 Task: Search for accommodations in Cadiz, Philippines on Airbnb and select check-in dates.
Action: Mouse moved to (751, 117)
Screenshot: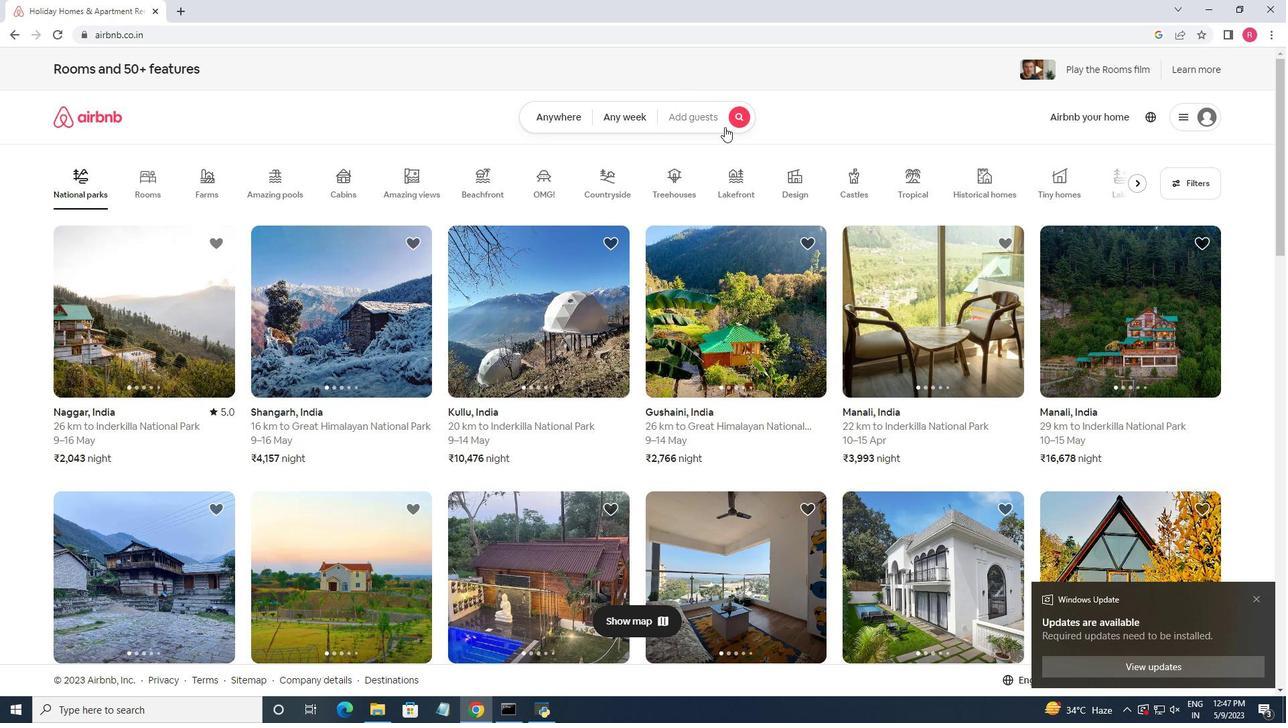 
Action: Mouse pressed left at (751, 117)
Screenshot: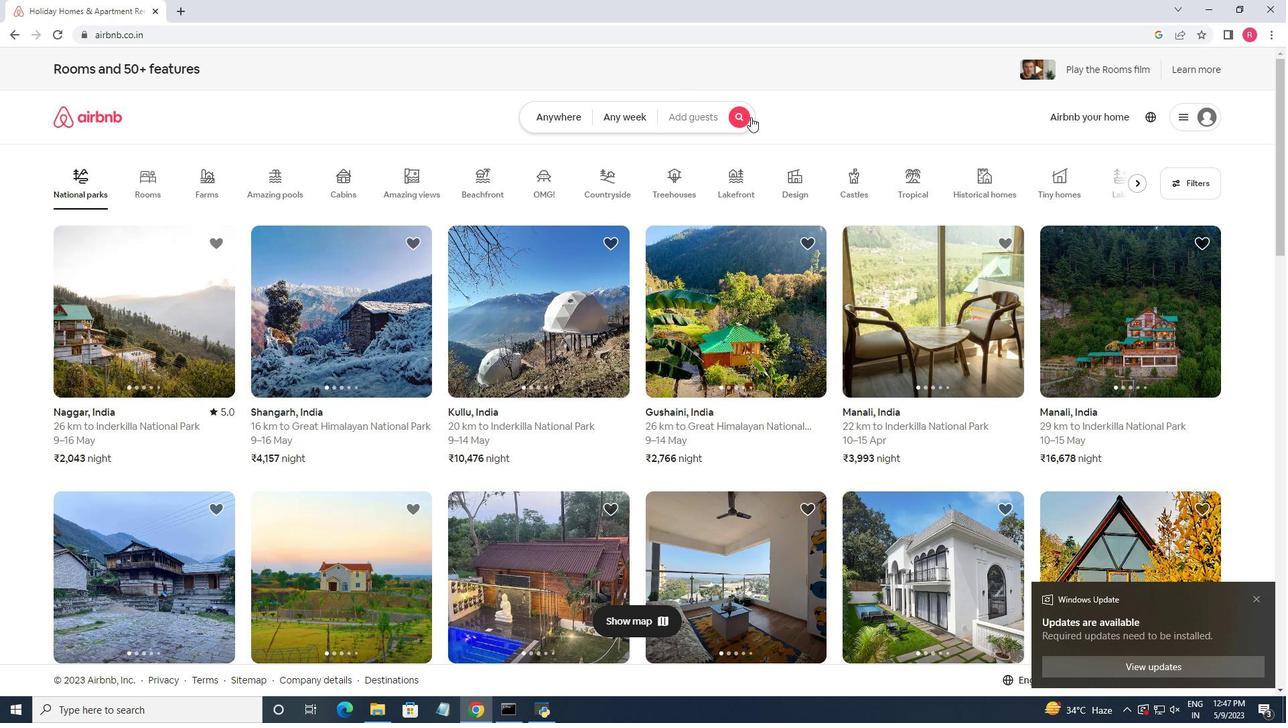 
Action: Mouse moved to (506, 170)
Screenshot: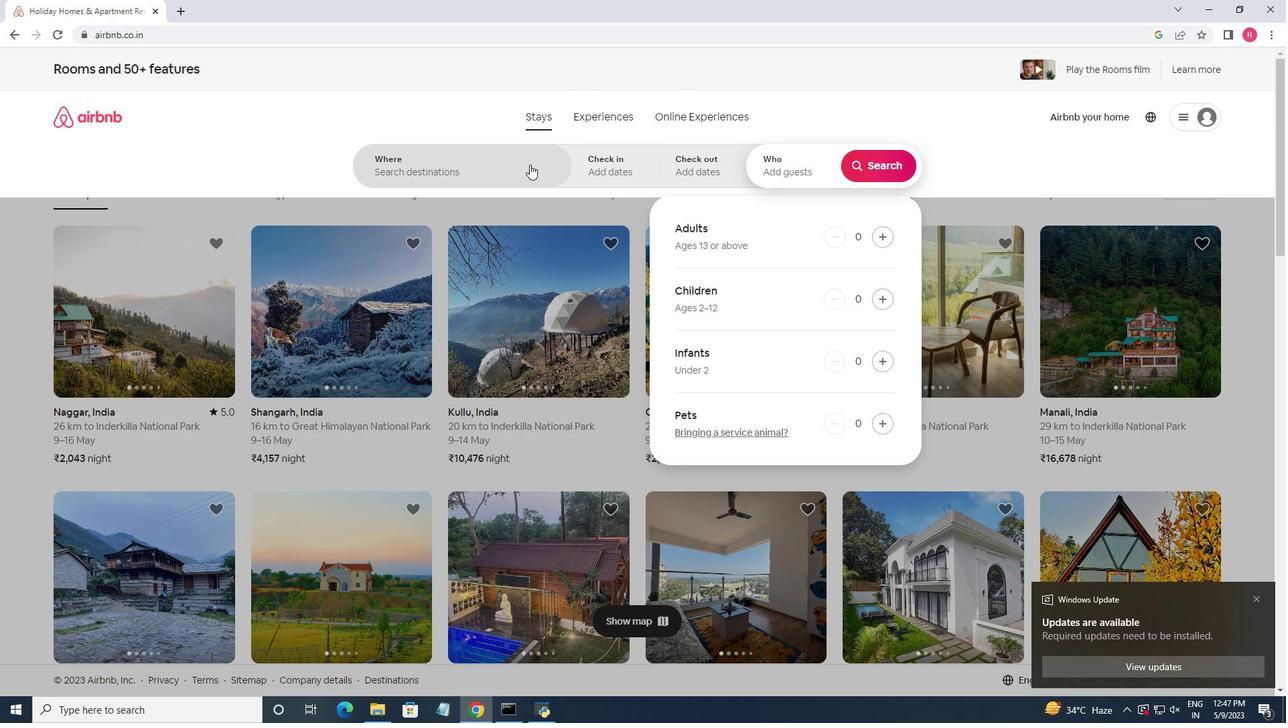 
Action: Mouse pressed left at (506, 170)
Screenshot: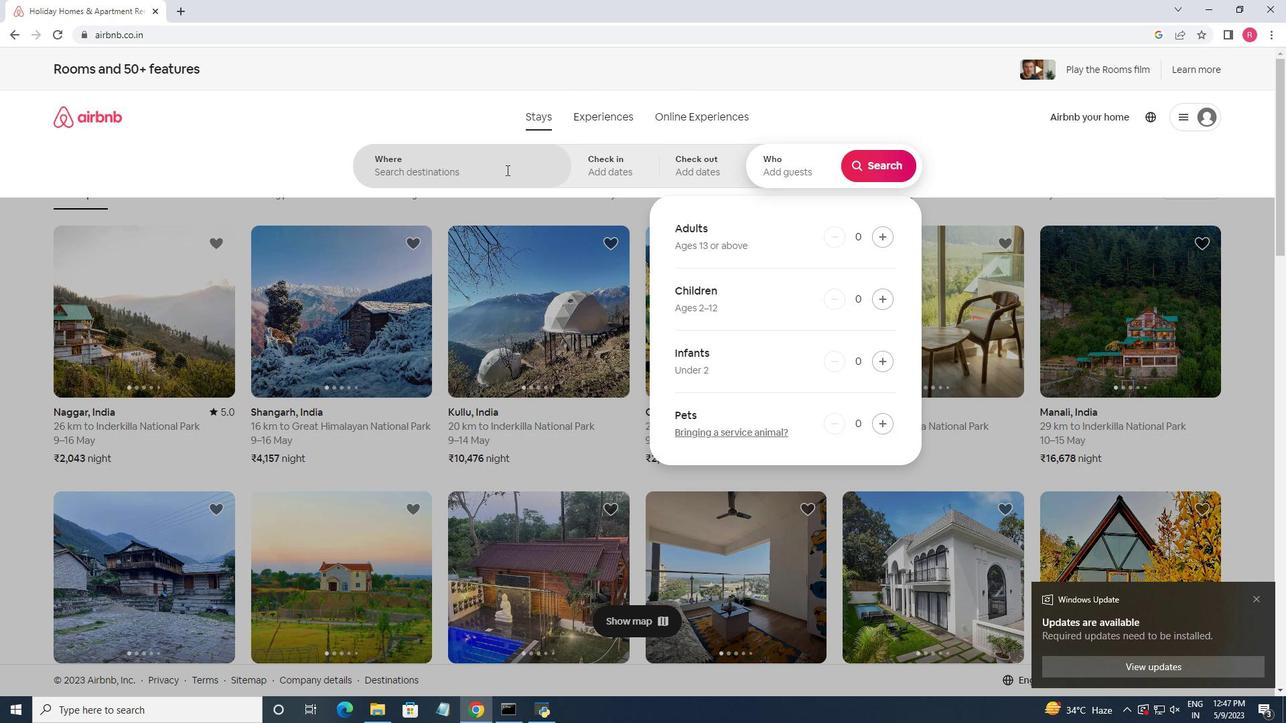 
Action: Mouse moved to (506, 170)
Screenshot: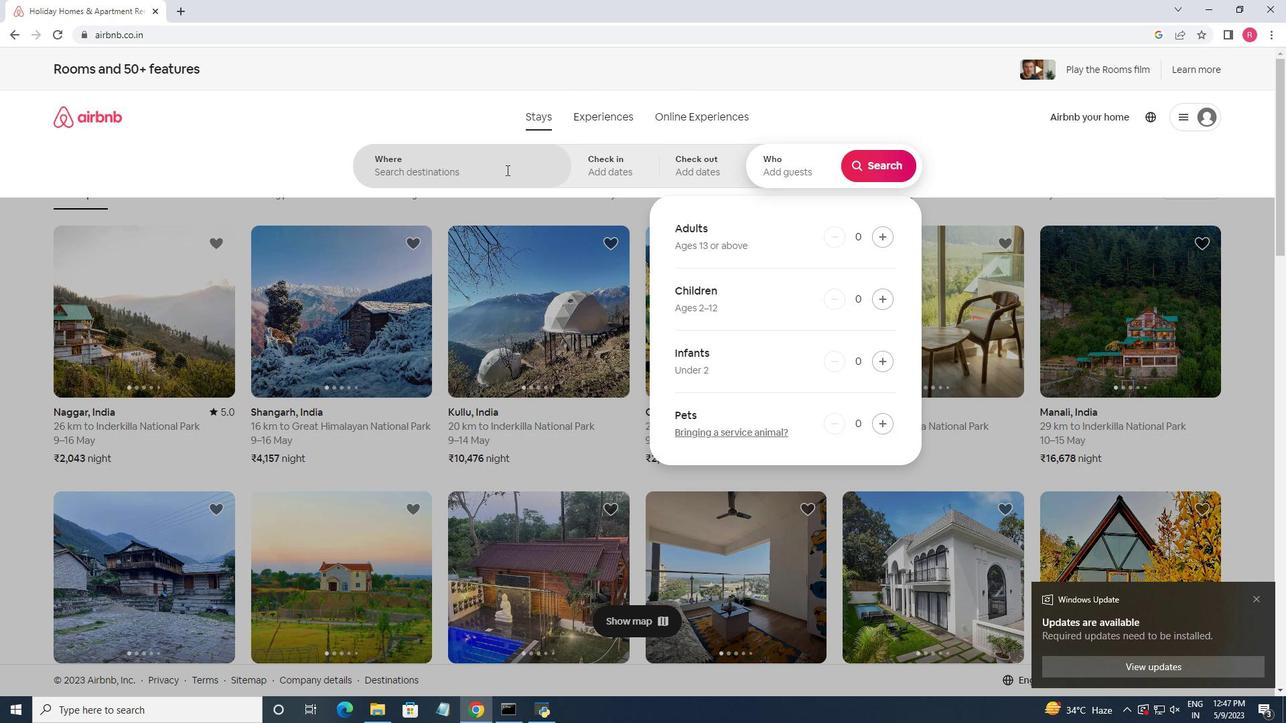 
Action: Key pressed <Key.shift>Cadiz,<Key.space><Key.shift>Philippines
Screenshot: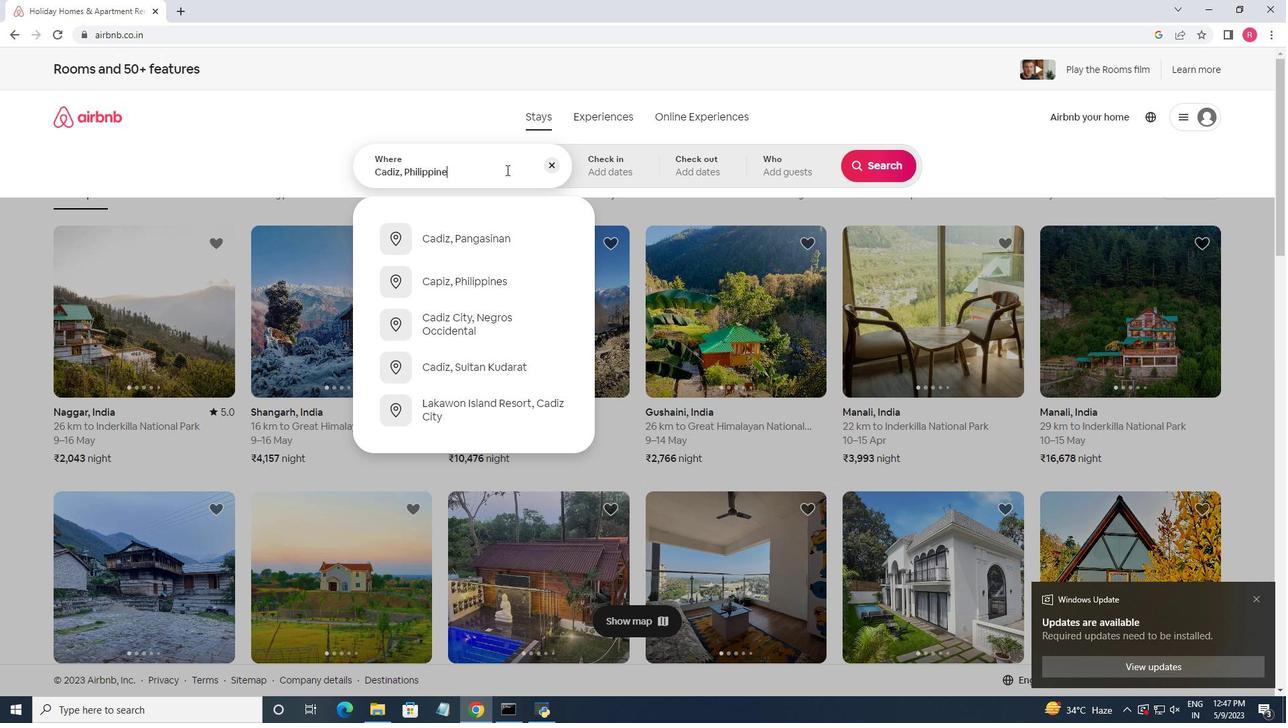 
Action: Mouse moved to (486, 231)
Screenshot: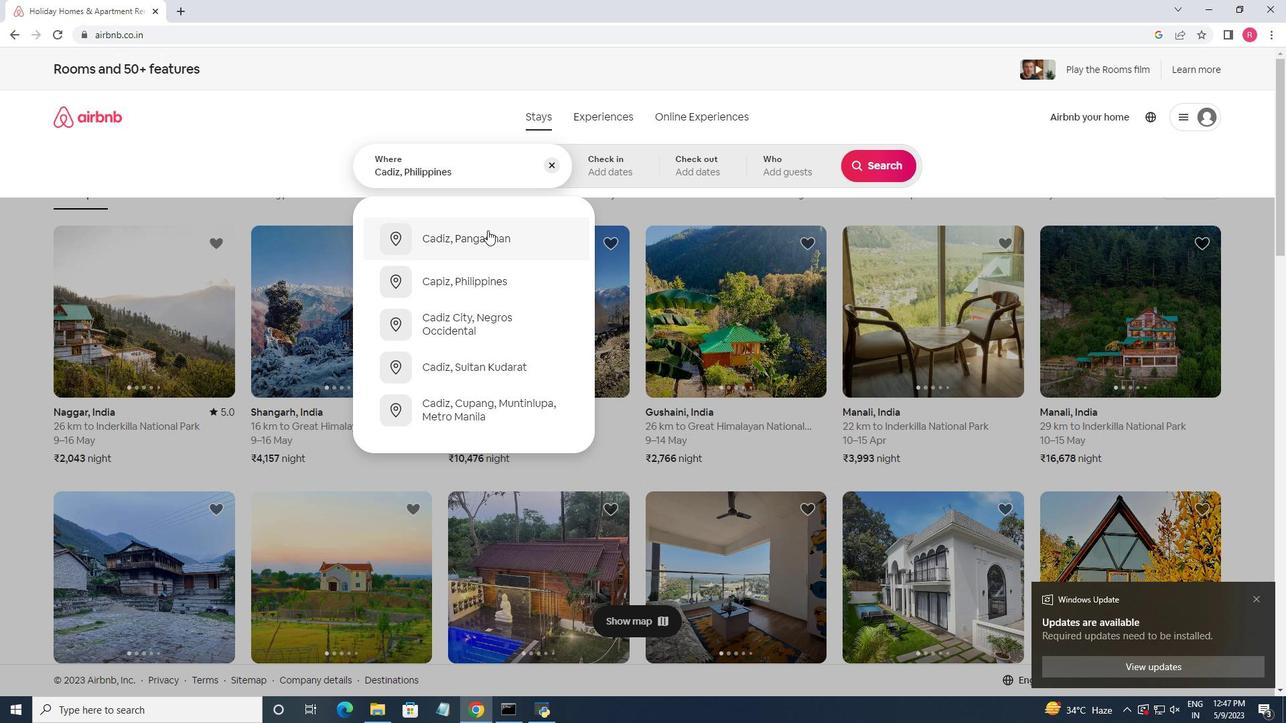 
Action: Mouse pressed left at (486, 231)
Screenshot: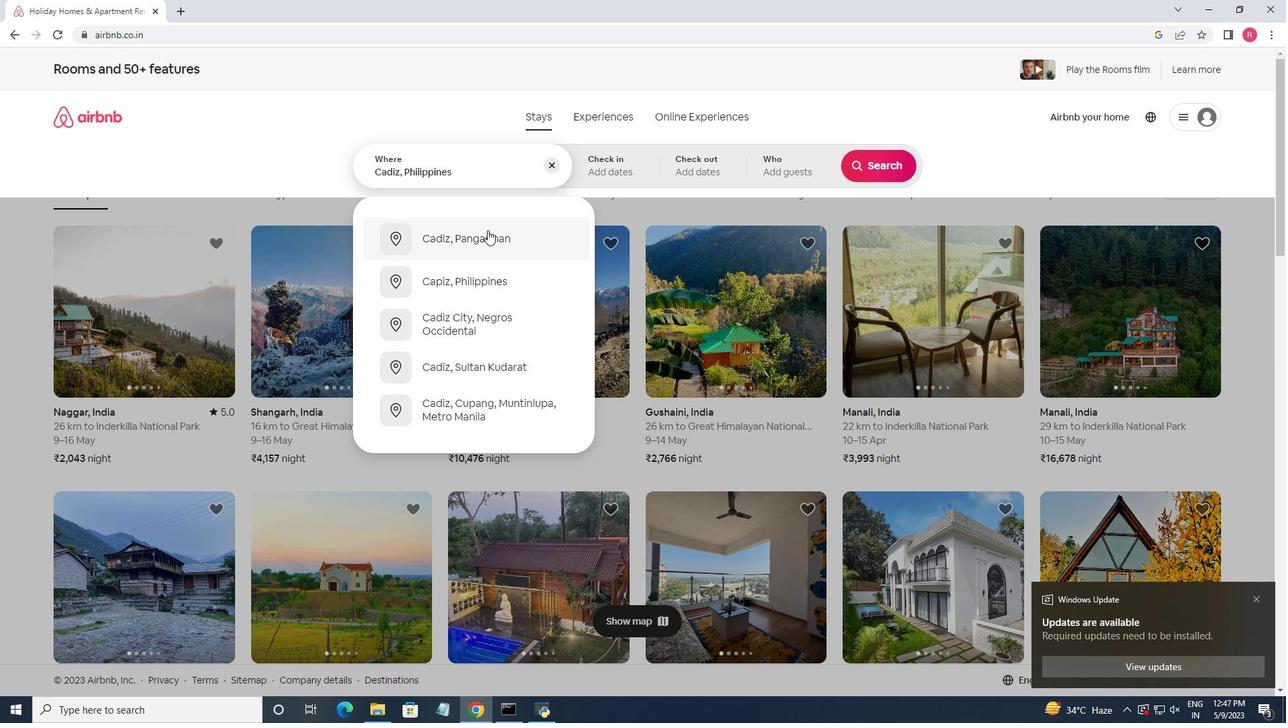 
Action: Mouse moved to (476, 166)
Screenshot: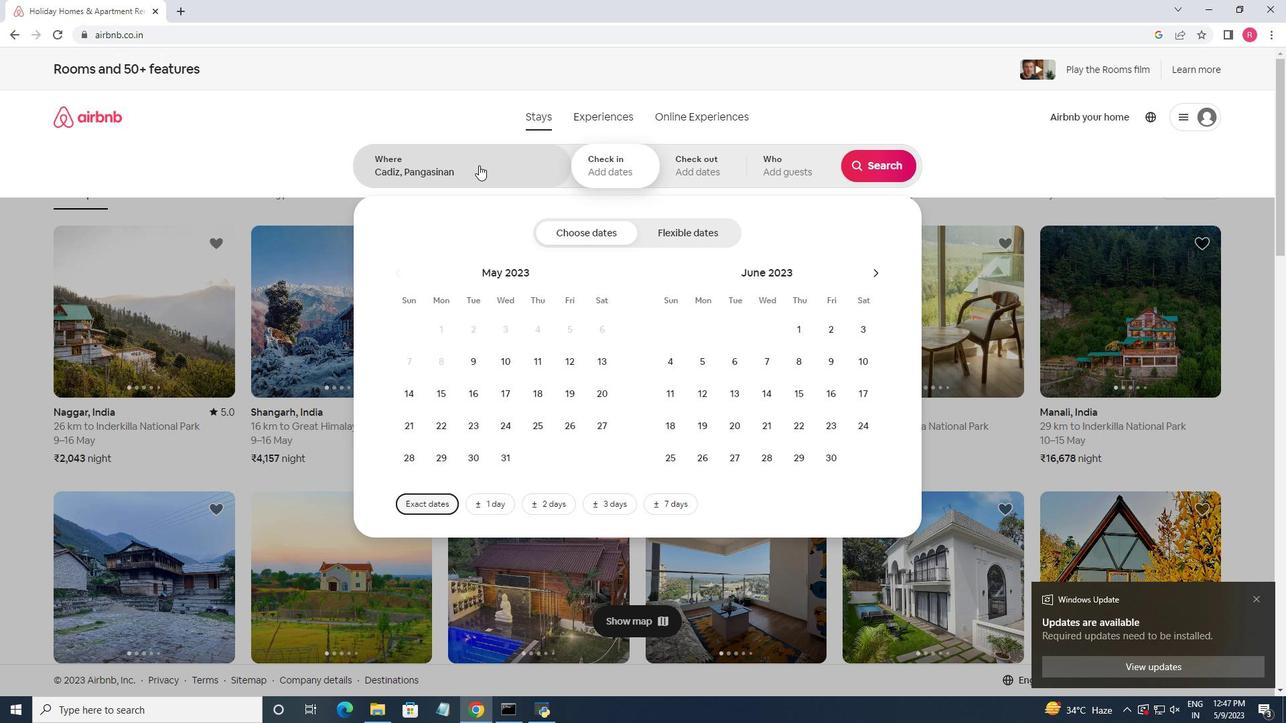 
Action: Mouse pressed left at (476, 166)
Screenshot: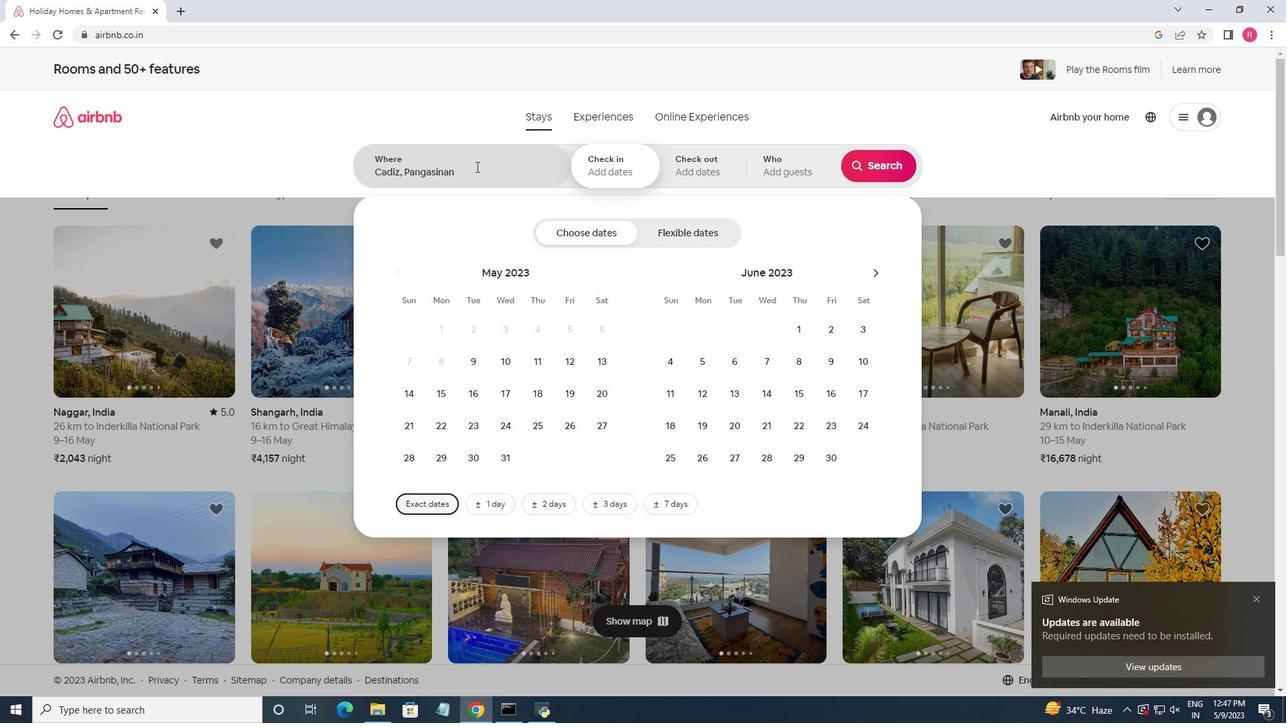 
Action: Mouse pressed left at (476, 166)
Screenshot: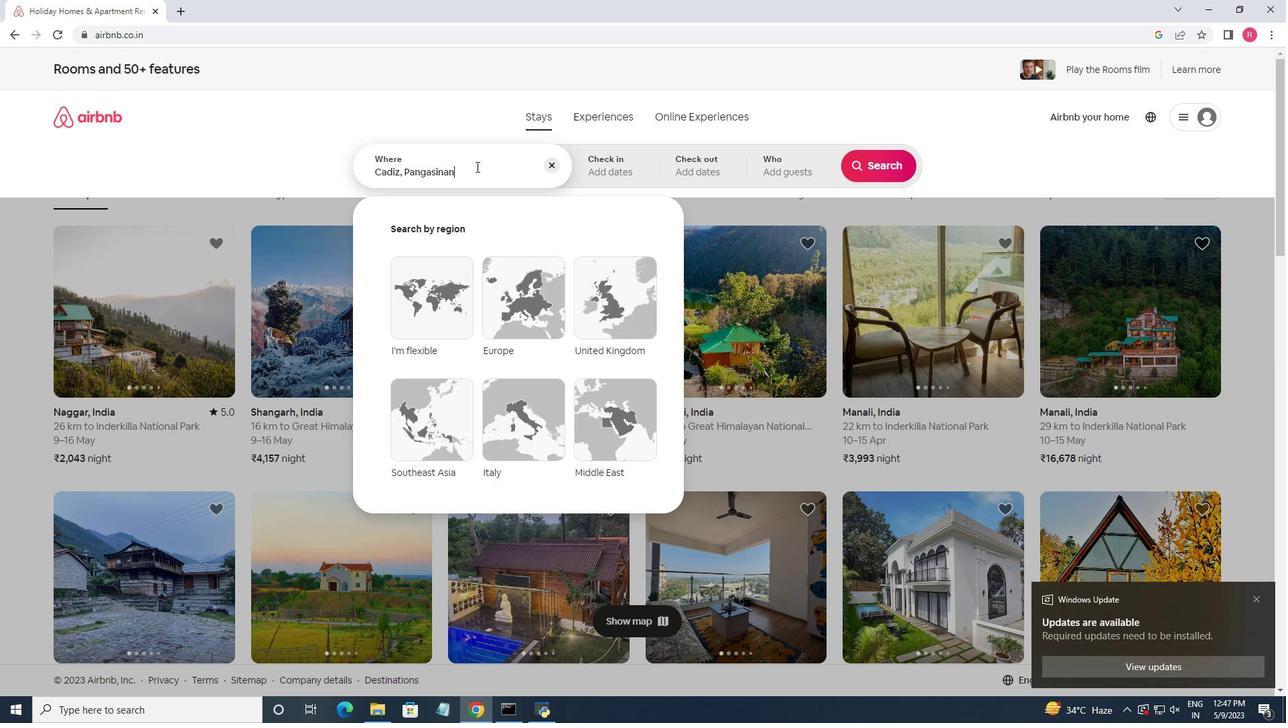 
Action: Key pressed <Key.backspace><Key.shift>Phill<Key.backspace>
Screenshot: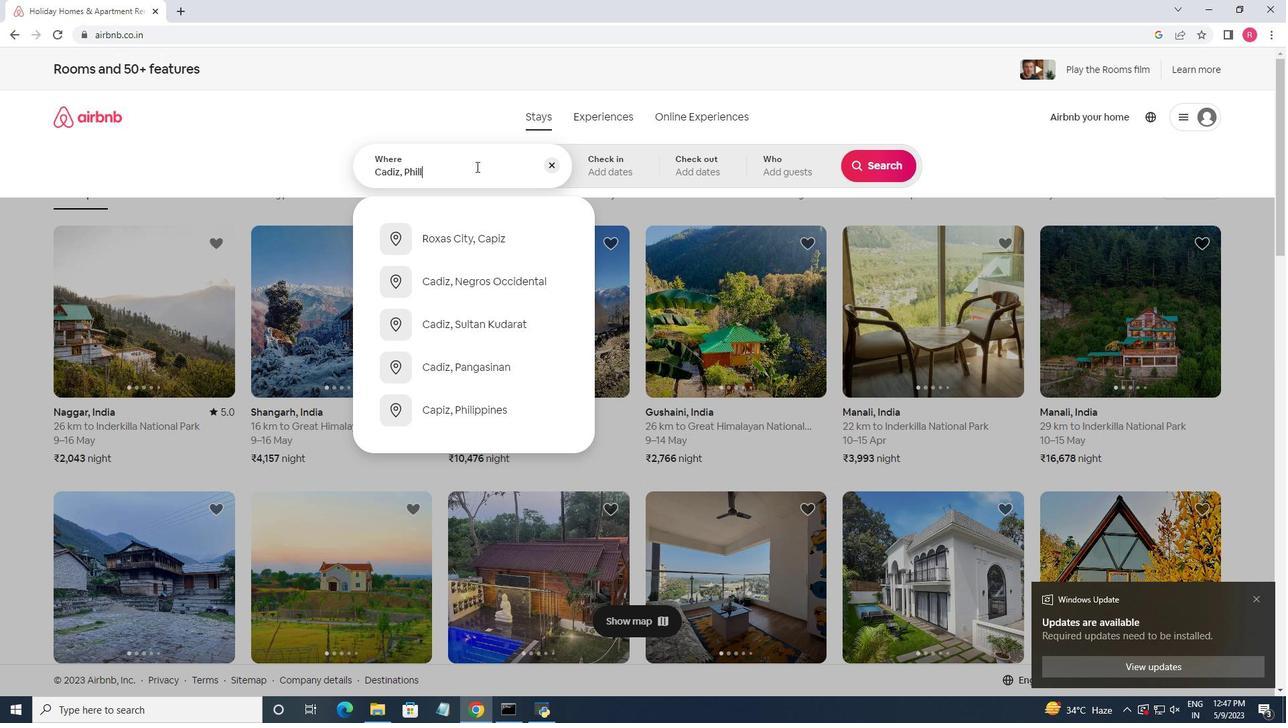 
Action: Mouse moved to (487, 286)
Screenshot: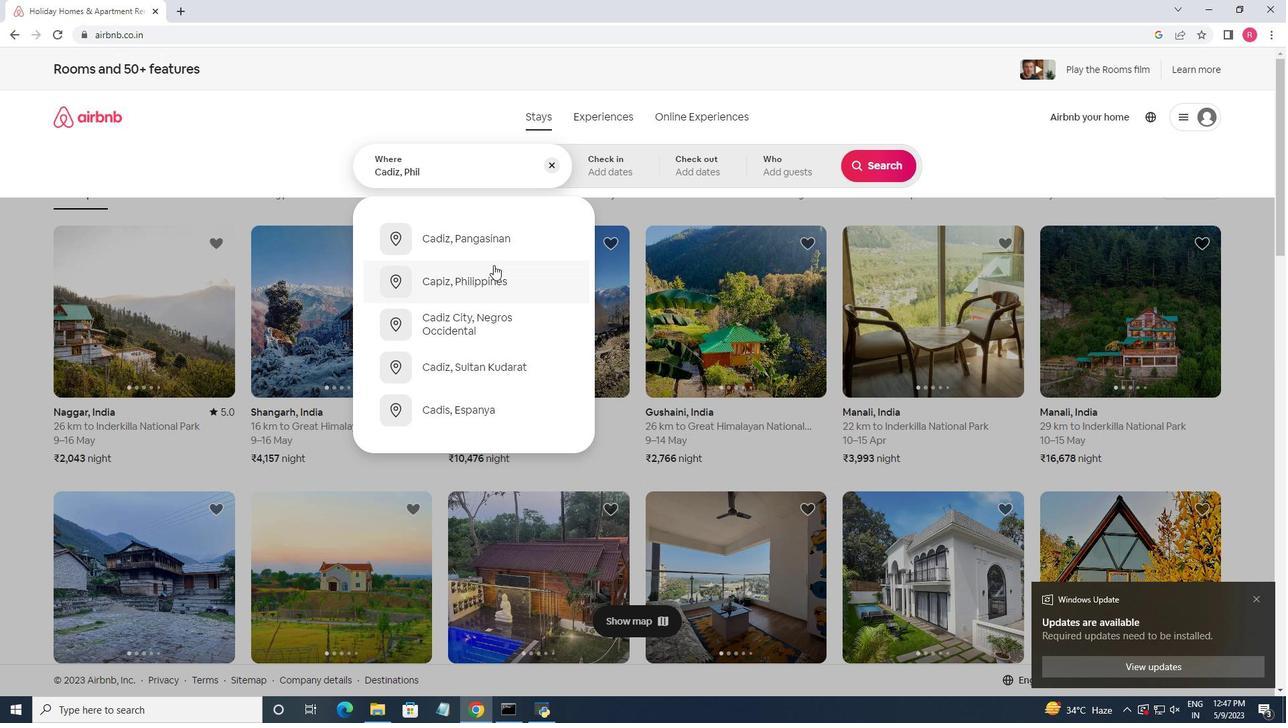 
Action: Mouse pressed left at (487, 286)
Screenshot: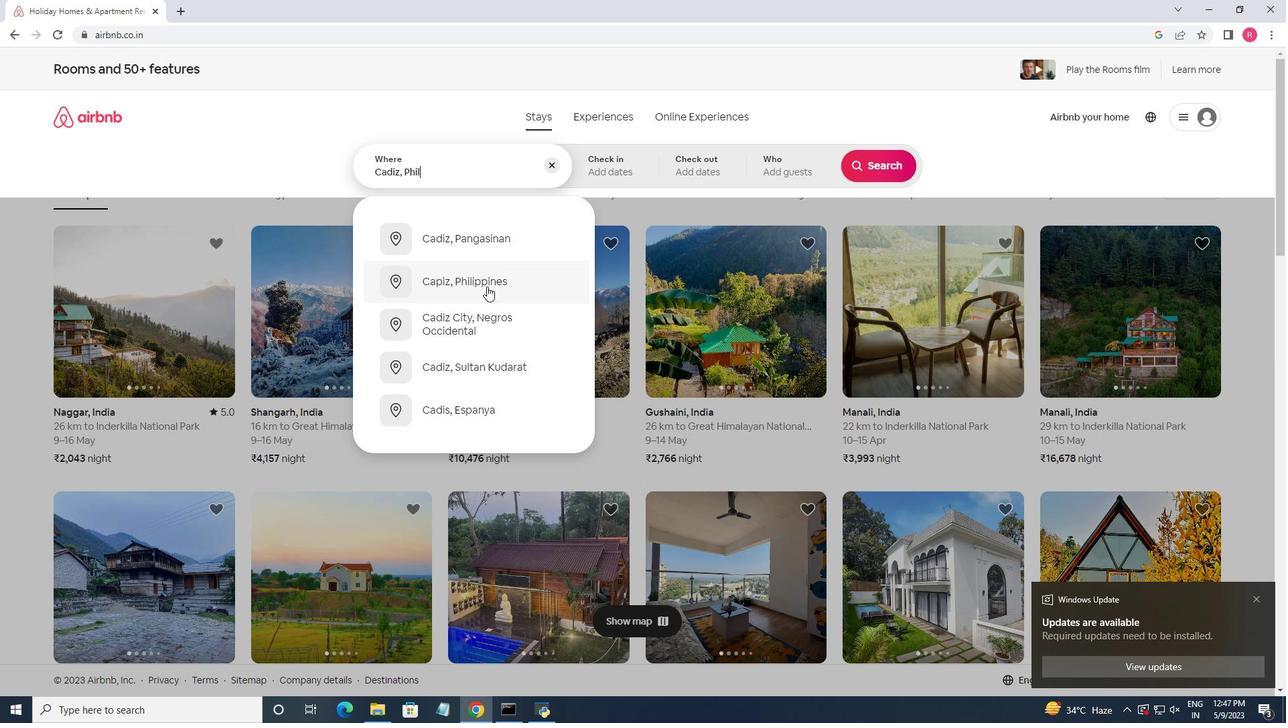 
Action: Mouse moved to (633, 174)
Screenshot: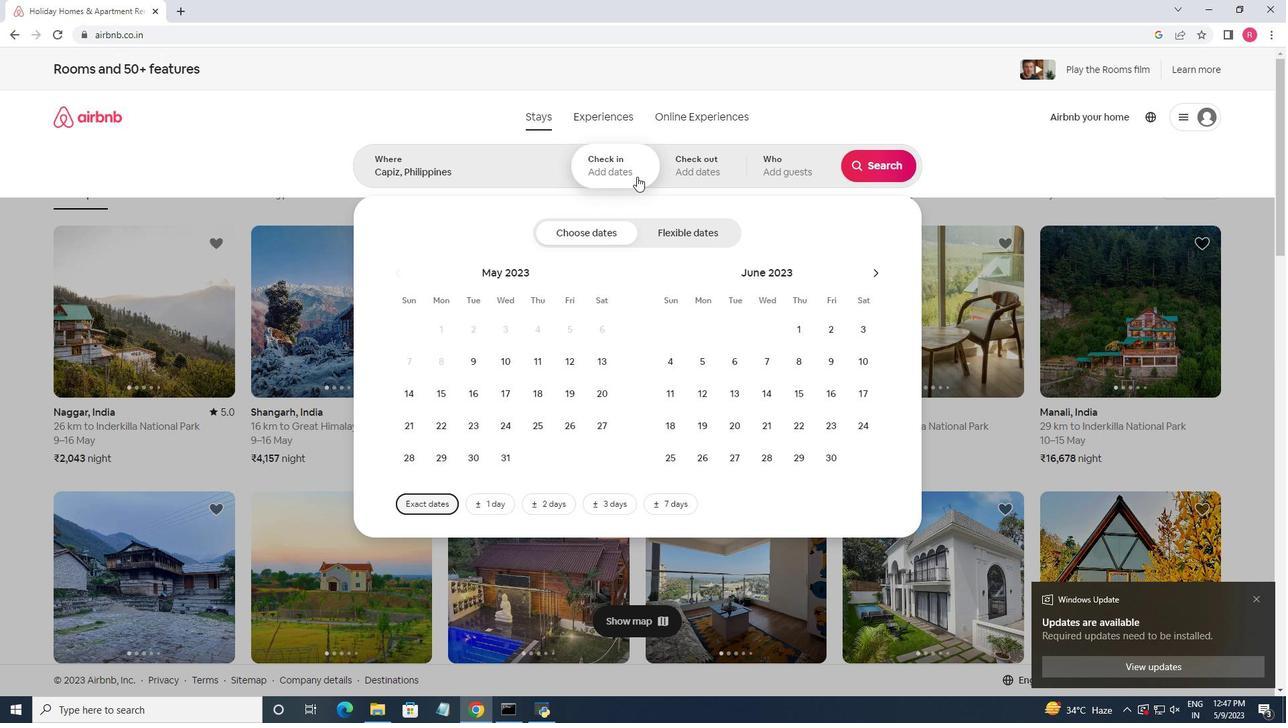 
